Task: Create Card Card0000000272 in Board Board0000000068 in Workspace WS0000000023 in Trello. Create Card Card0000000273 in Board Board0000000069 in Workspace WS0000000023 in Trello. Create Card Card0000000274 in Board Board0000000069 in Workspace WS0000000023 in Trello. Create Card Card0000000275 in Board Board0000000069 in Workspace WS0000000023 in Trello. Create Card Card0000000276 in Board Board0000000069 in Workspace WS0000000023 in Trello
Action: Mouse moved to (419, 467)
Screenshot: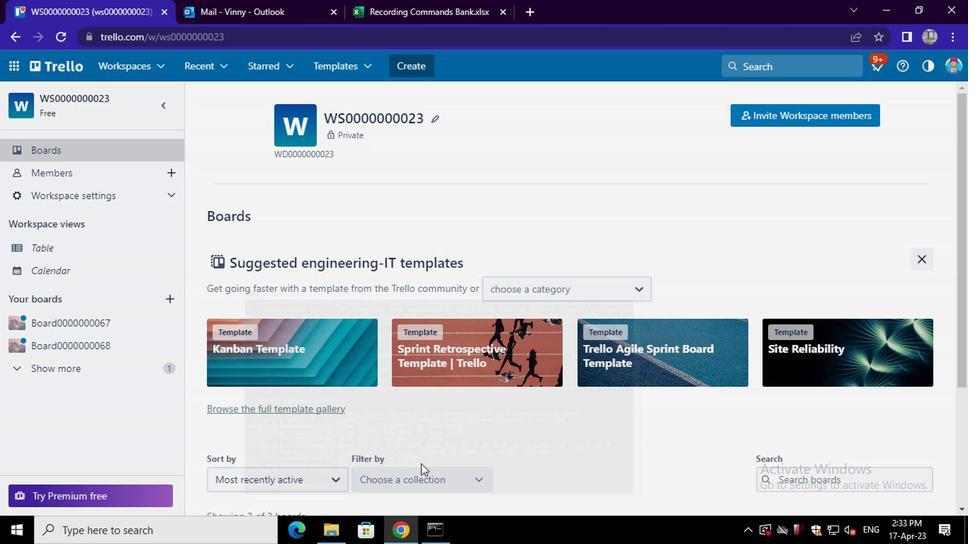 
Action: Mouse scrolled (419, 466) with delta (0, -1)
Screenshot: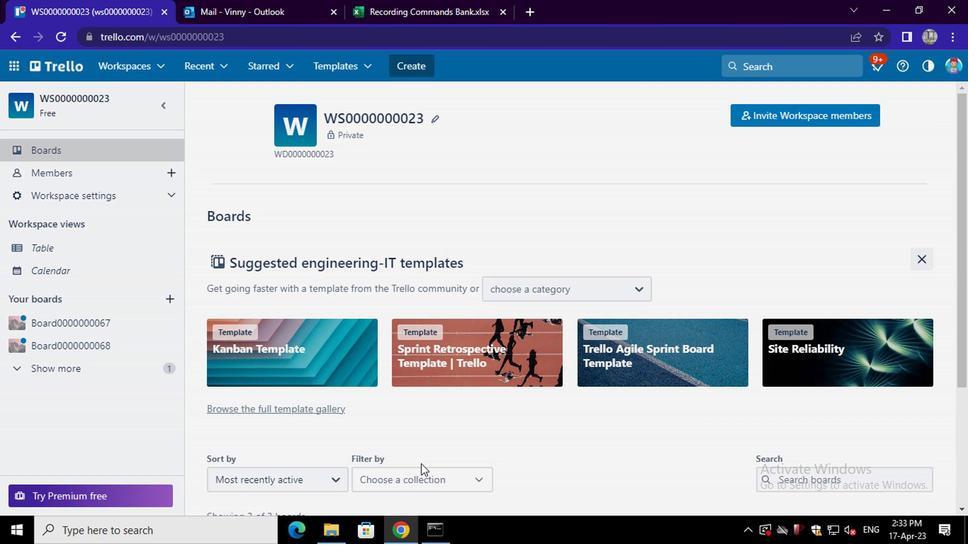 
Action: Mouse scrolled (419, 466) with delta (0, -1)
Screenshot: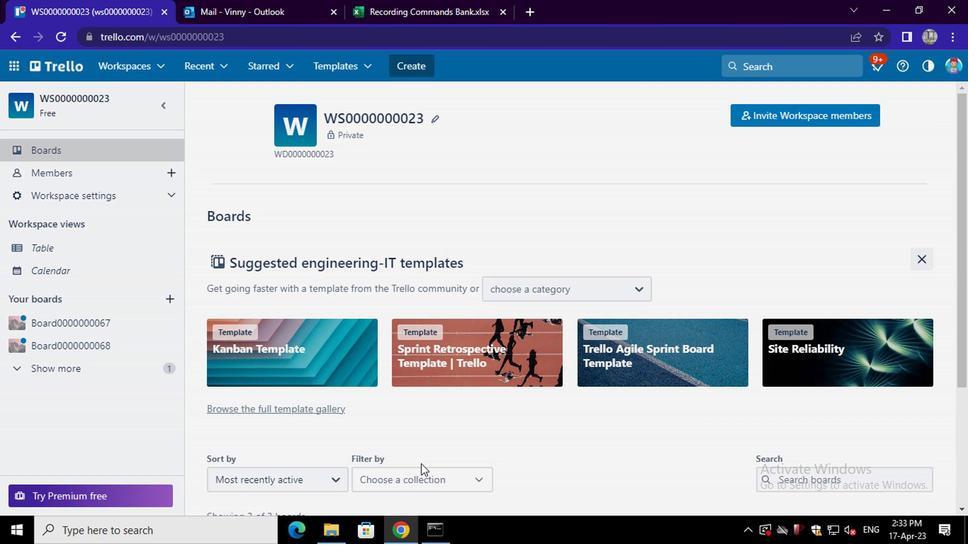 
Action: Mouse scrolled (419, 466) with delta (0, -1)
Screenshot: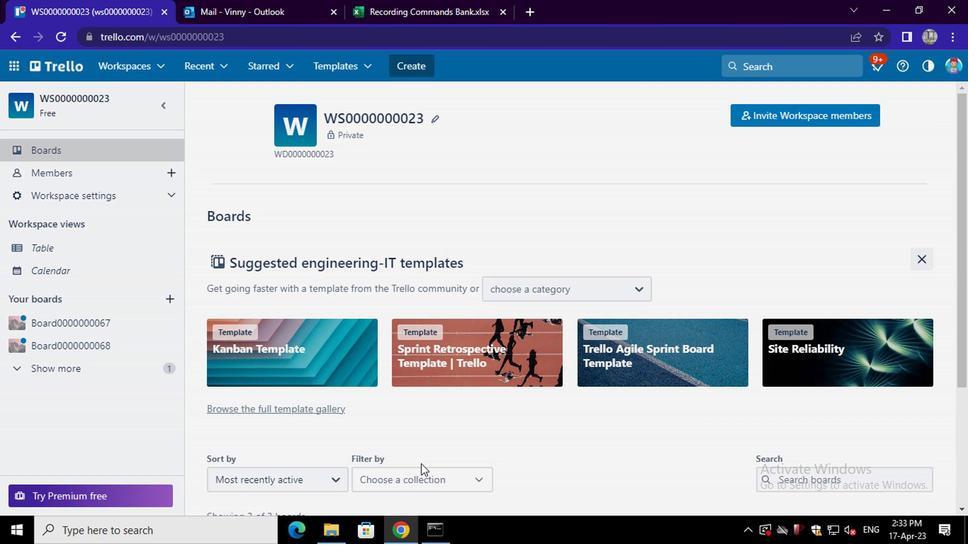 
Action: Mouse scrolled (419, 466) with delta (0, -1)
Screenshot: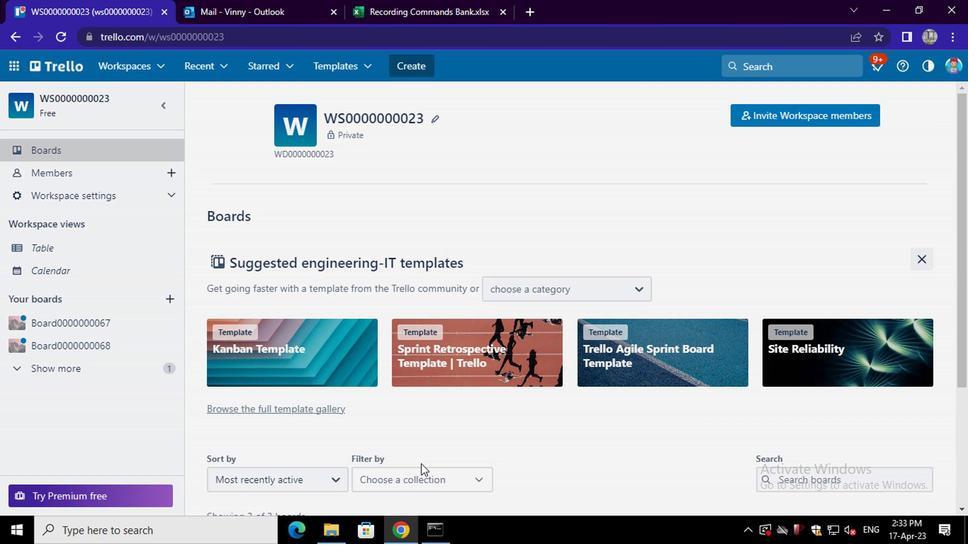 
Action: Mouse scrolled (419, 466) with delta (0, -1)
Screenshot: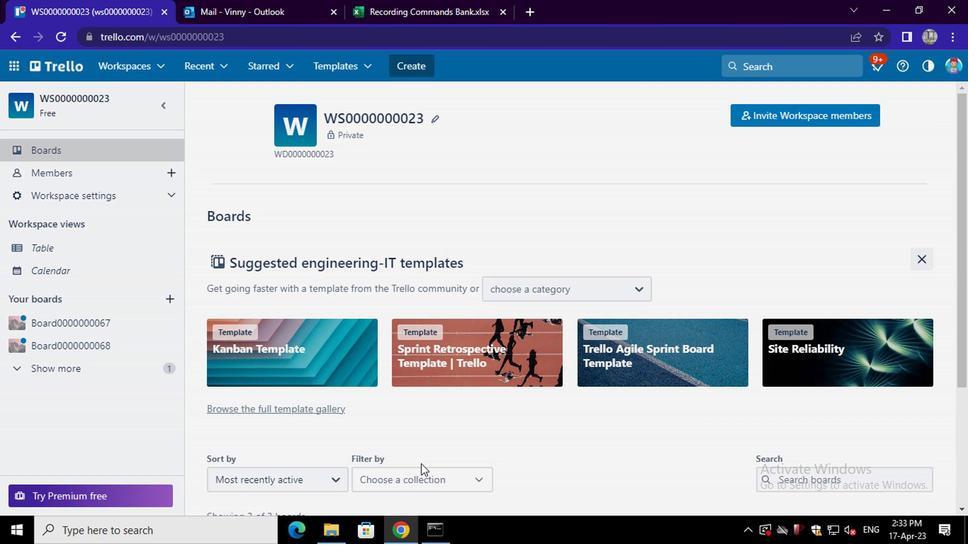 
Action: Mouse moved to (502, 413)
Screenshot: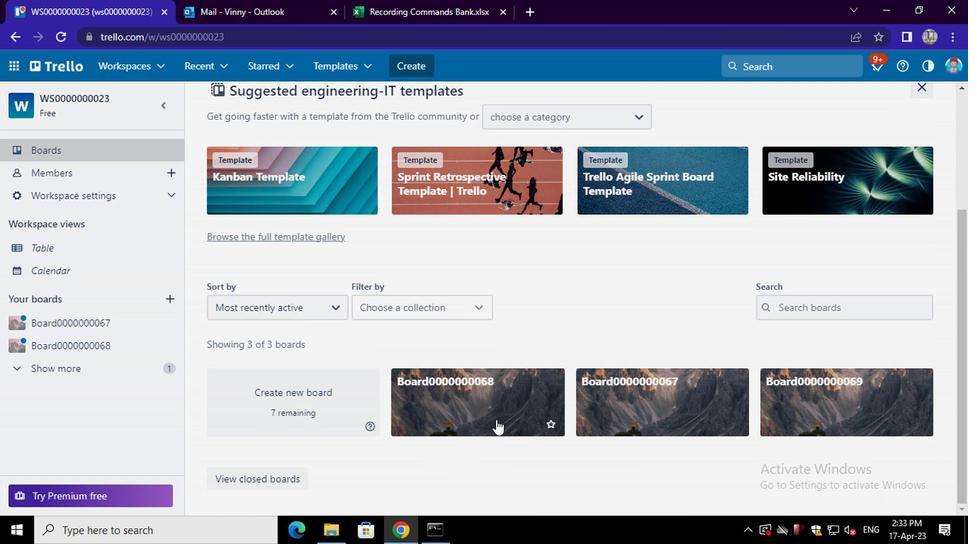 
Action: Mouse pressed left at (502, 413)
Screenshot: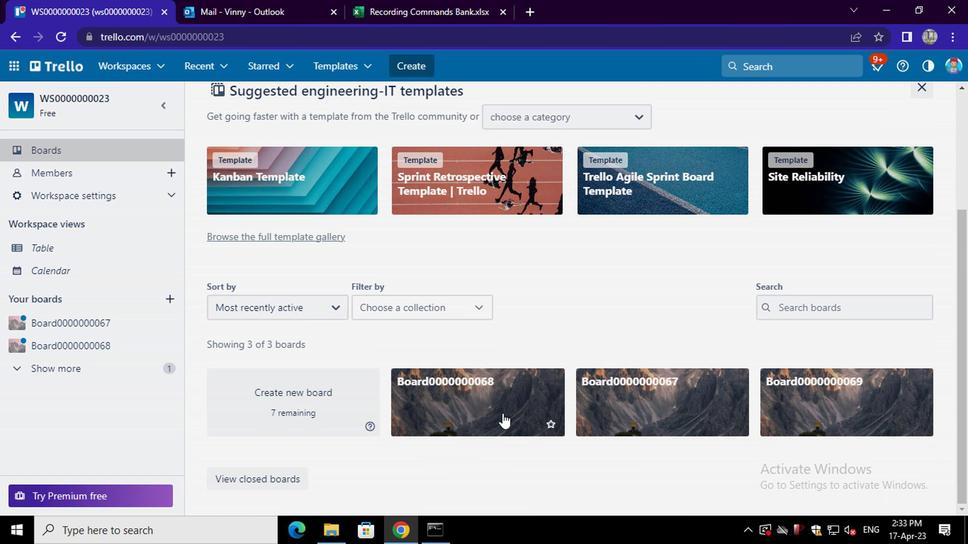 
Action: Mouse moved to (230, 233)
Screenshot: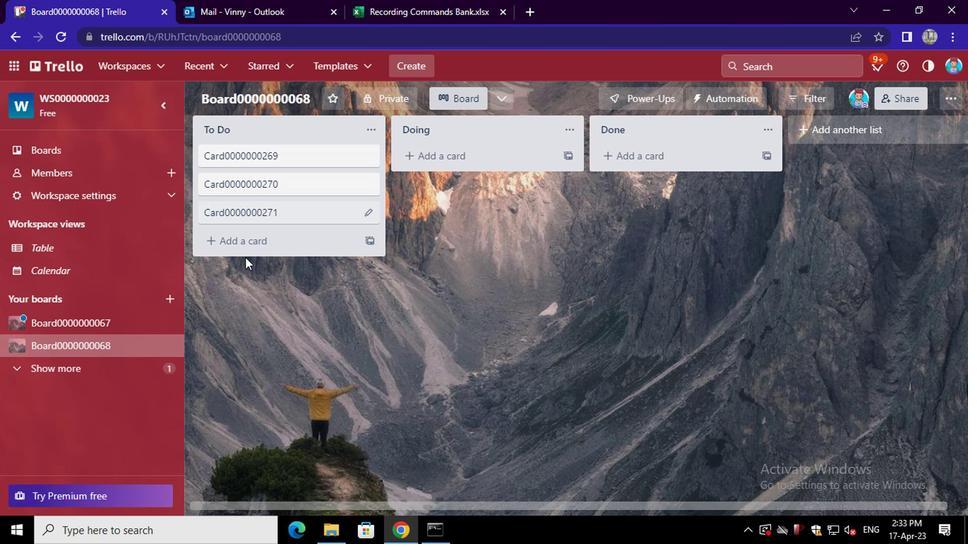 
Action: Mouse pressed left at (230, 233)
Screenshot: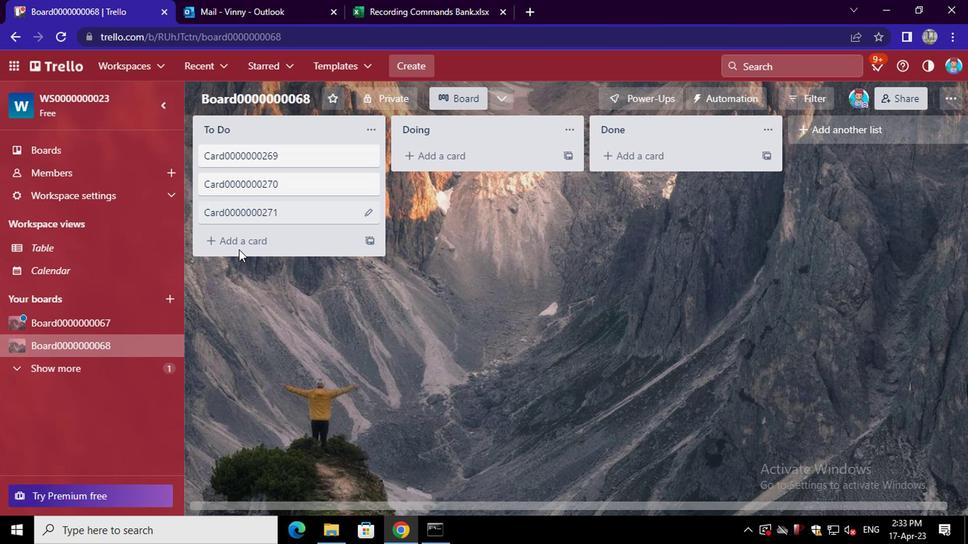 
Action: Mouse moved to (233, 243)
Screenshot: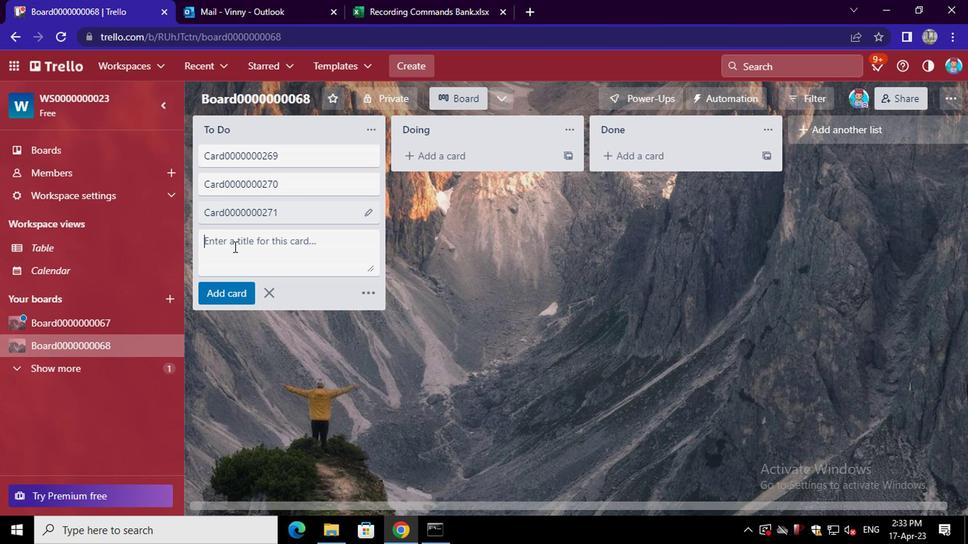 
Action: Mouse pressed left at (233, 243)
Screenshot: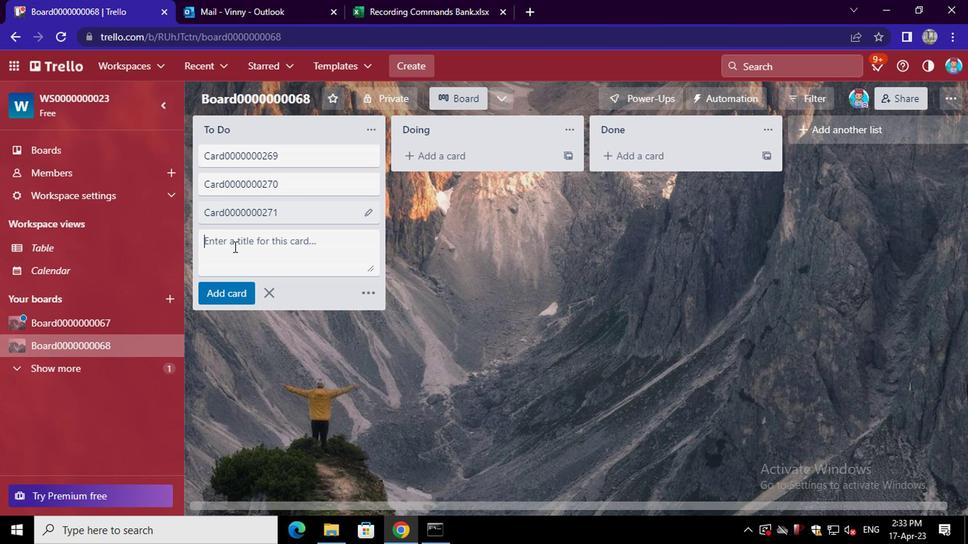 
Action: Key pressed <Key.shift>CARD0000000272
Screenshot: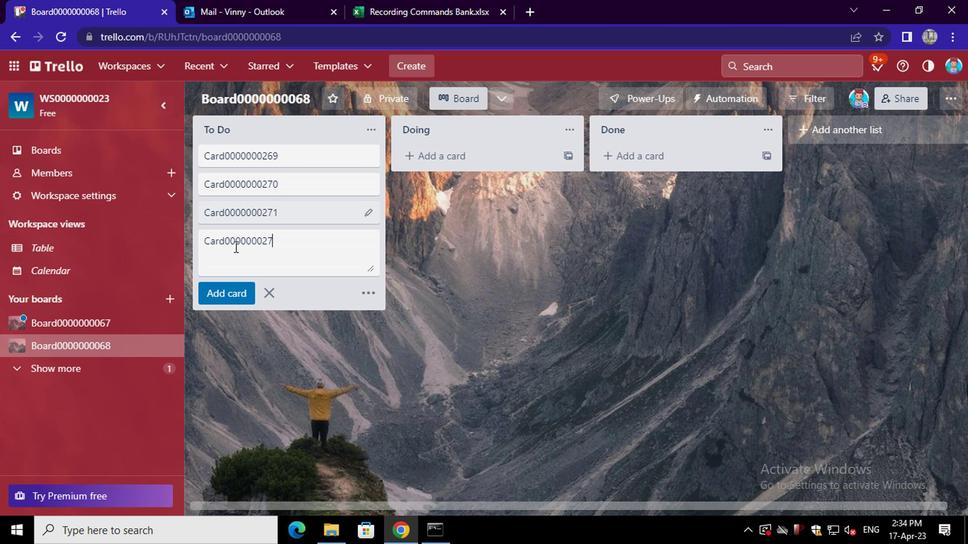 
Action: Mouse moved to (228, 282)
Screenshot: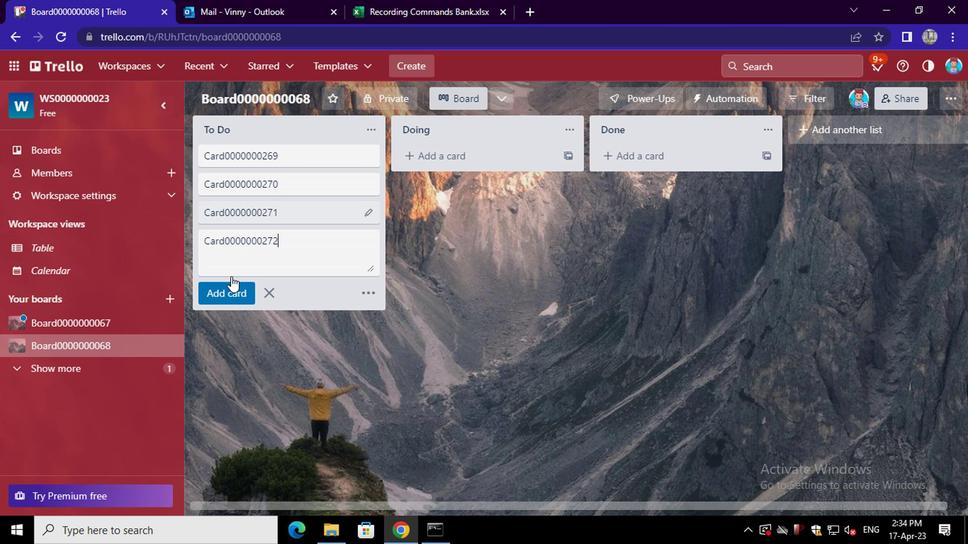 
Action: Mouse pressed left at (228, 282)
Screenshot: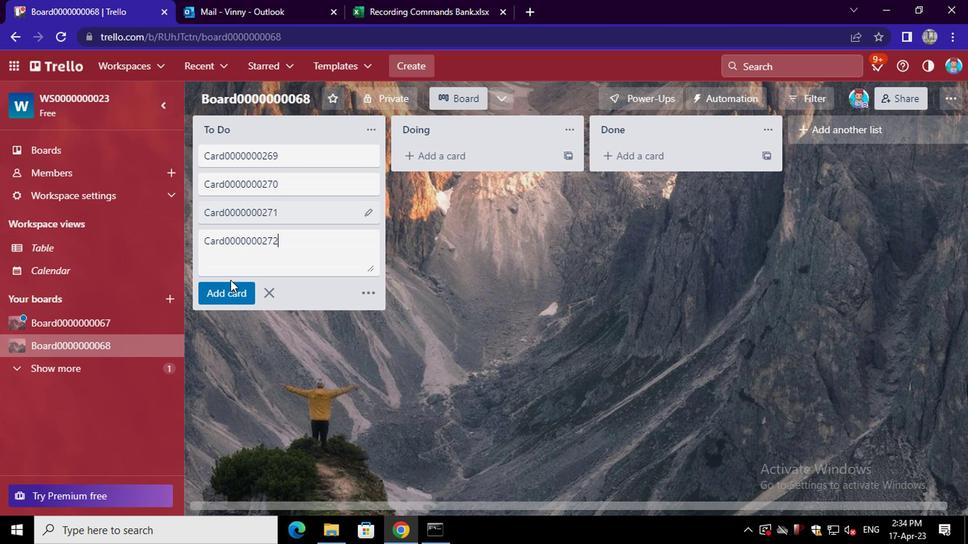 
Action: Mouse moved to (54, 141)
Screenshot: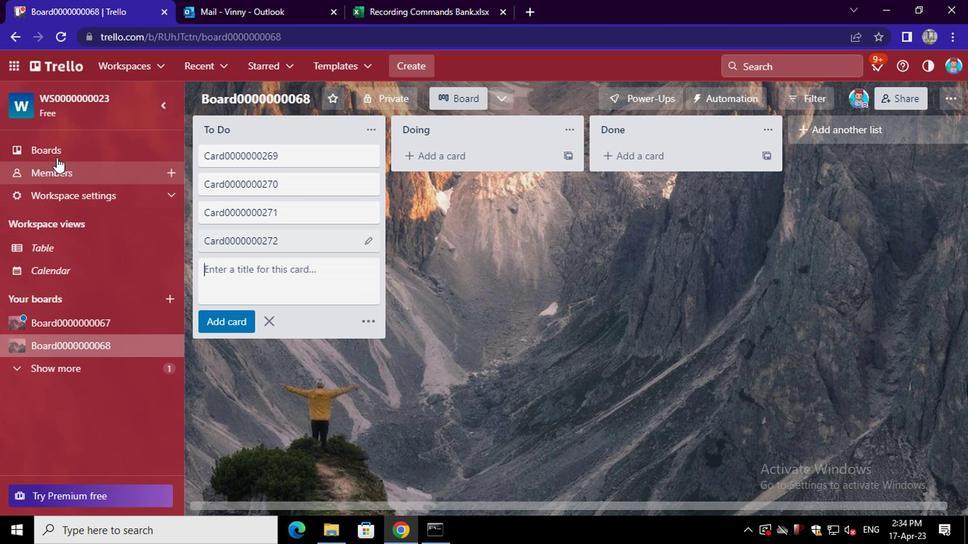 
Action: Mouse pressed left at (54, 141)
Screenshot: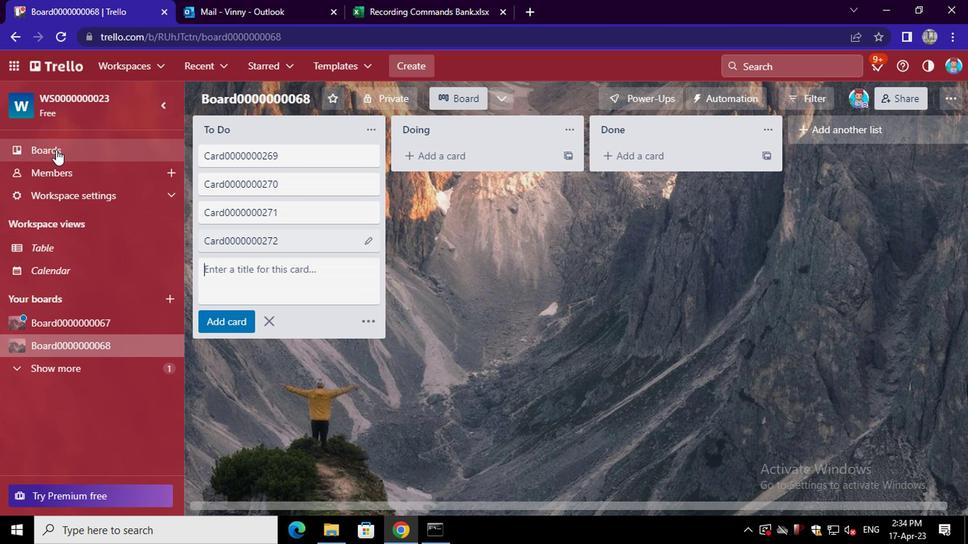 
Action: Mouse moved to (547, 345)
Screenshot: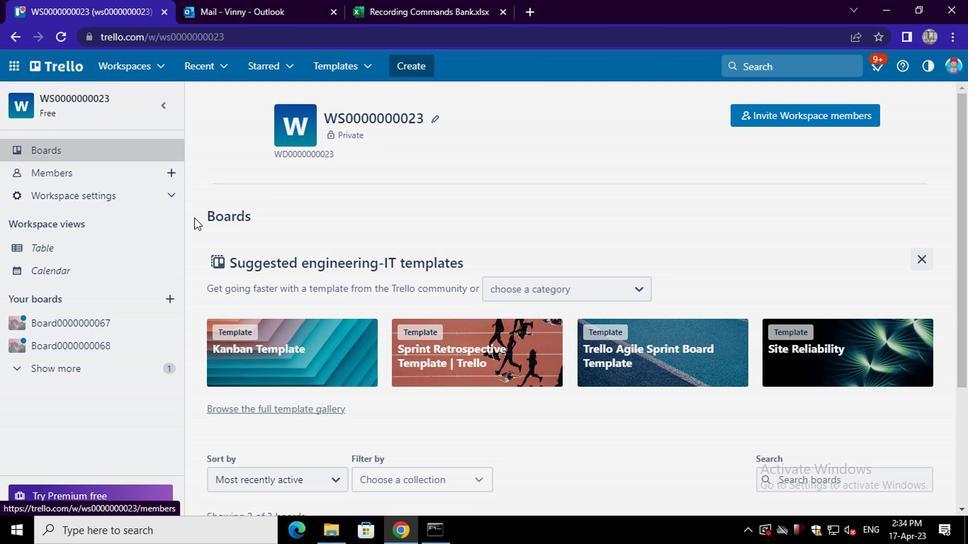 
Action: Mouse scrolled (547, 344) with delta (0, -1)
Screenshot: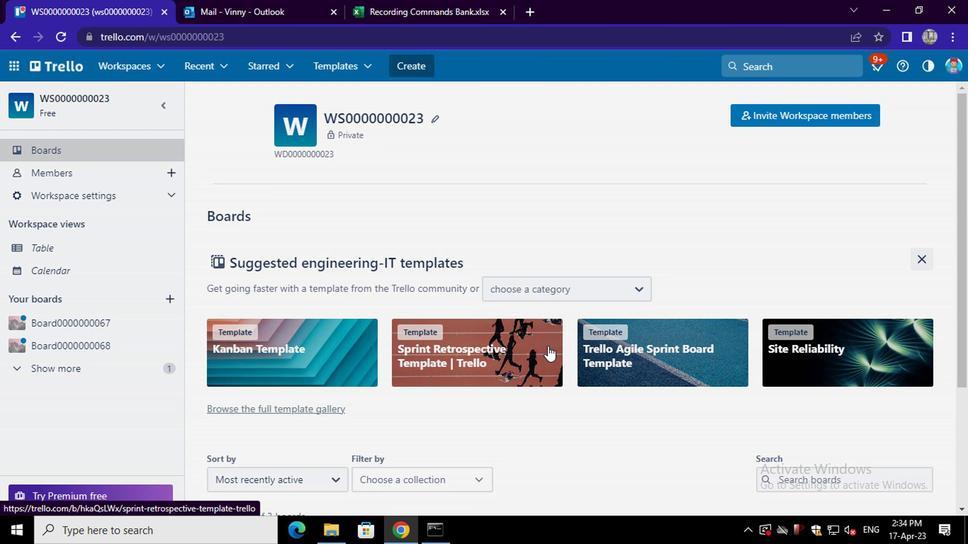 
Action: Mouse scrolled (547, 344) with delta (0, -1)
Screenshot: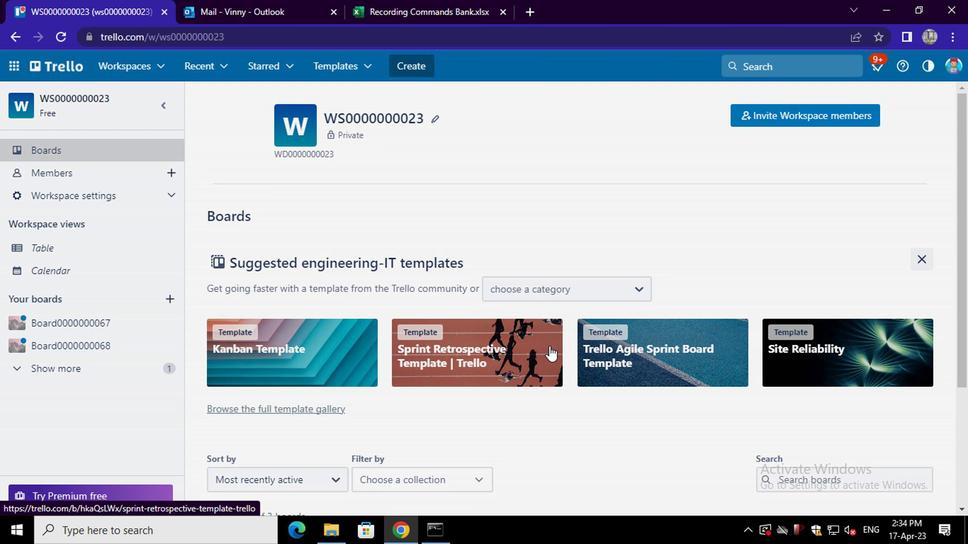 
Action: Mouse scrolled (547, 344) with delta (0, -1)
Screenshot: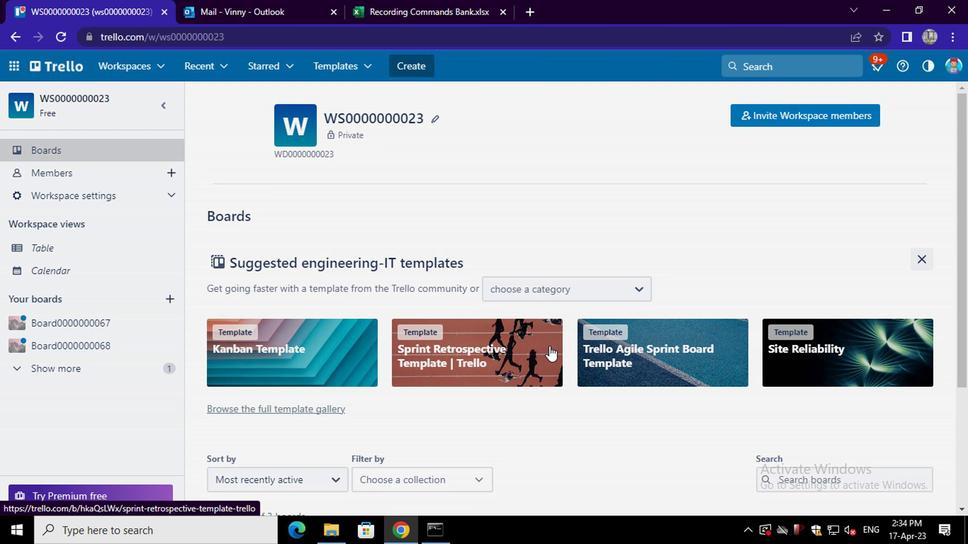 
Action: Mouse scrolled (547, 344) with delta (0, -1)
Screenshot: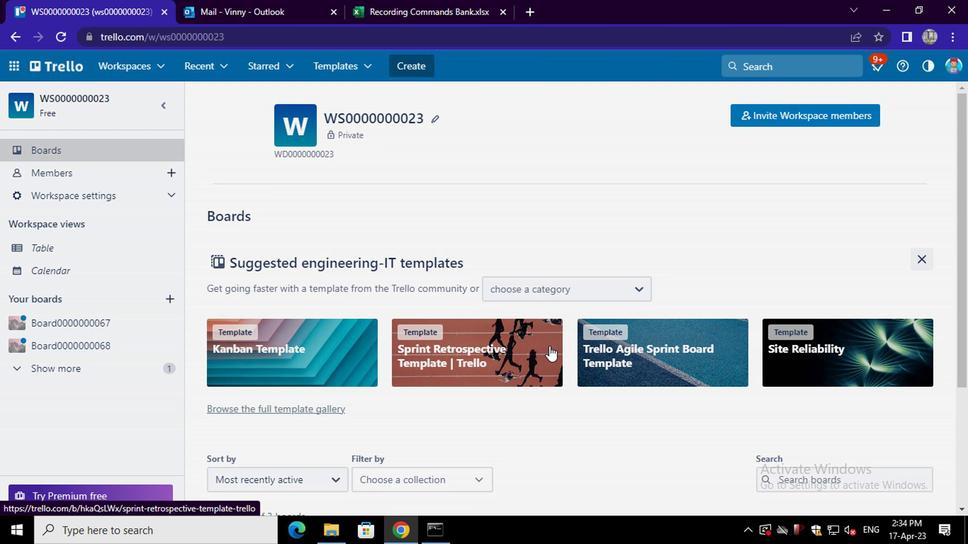 
Action: Mouse scrolled (547, 344) with delta (0, -1)
Screenshot: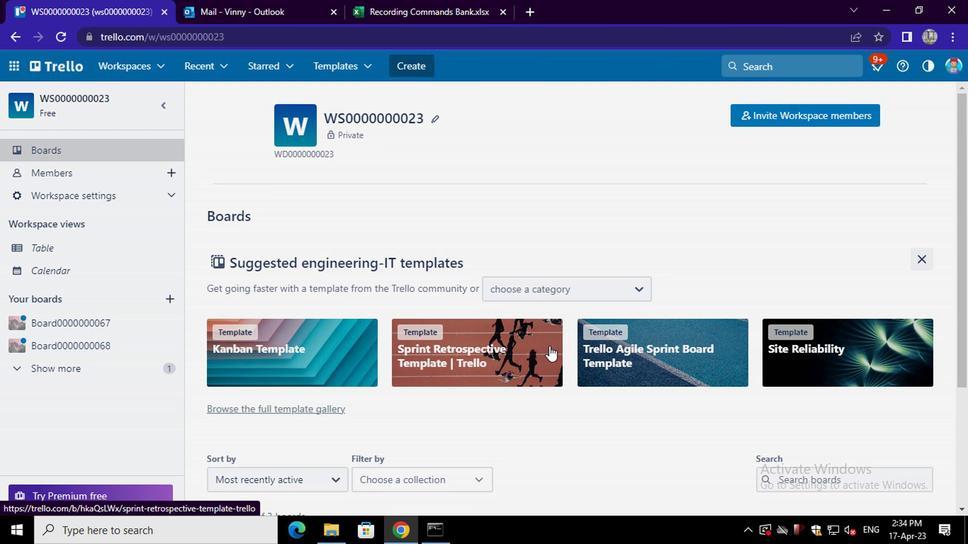 
Action: Mouse scrolled (547, 344) with delta (0, -1)
Screenshot: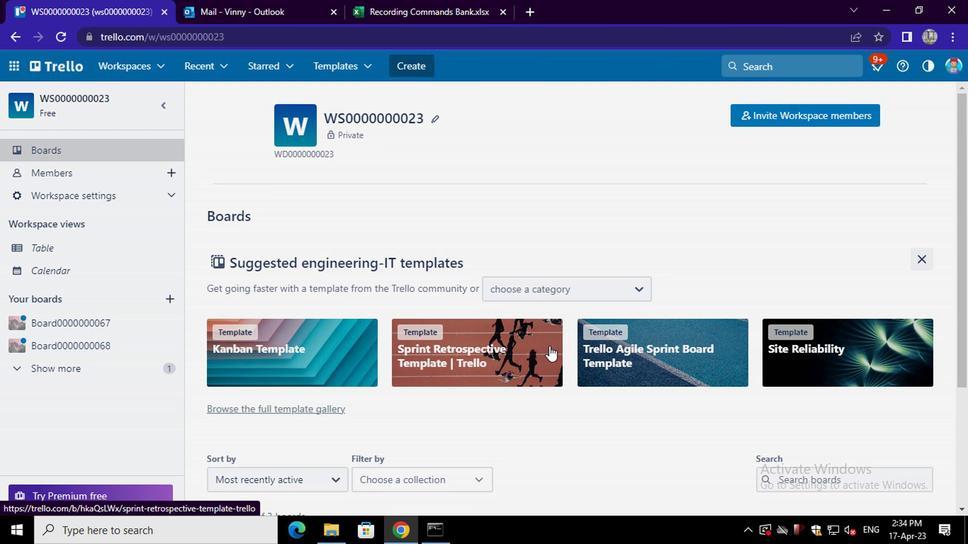 
Action: Mouse scrolled (547, 344) with delta (0, -1)
Screenshot: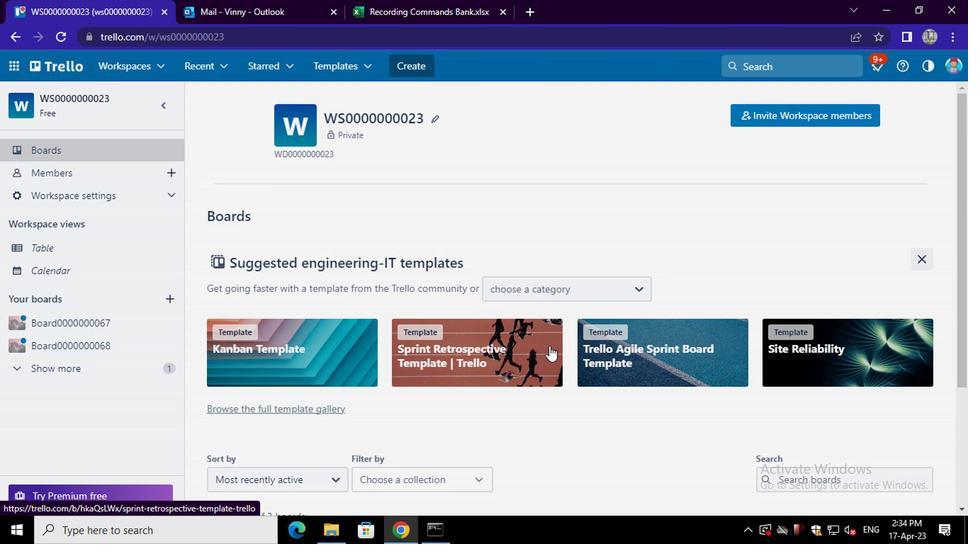 
Action: Mouse moved to (818, 399)
Screenshot: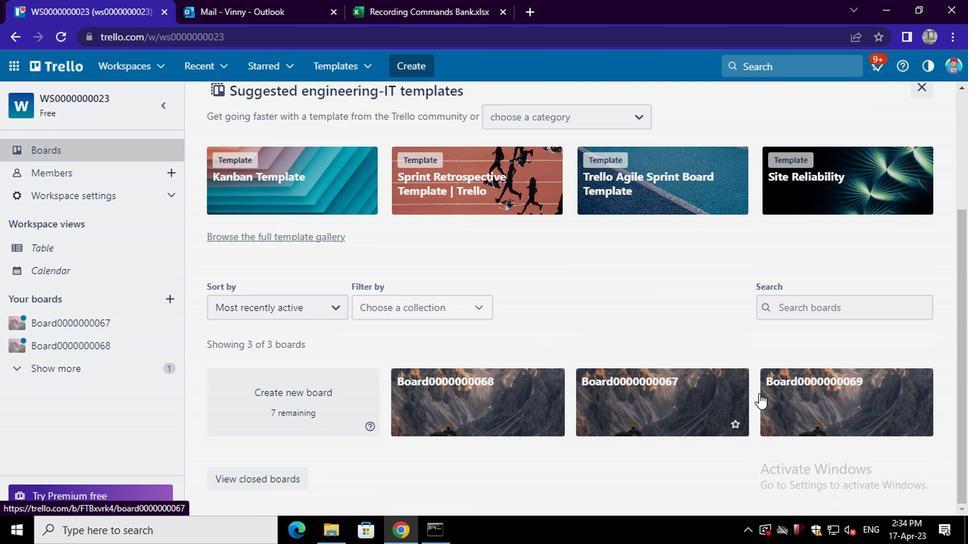 
Action: Mouse pressed left at (818, 399)
Screenshot: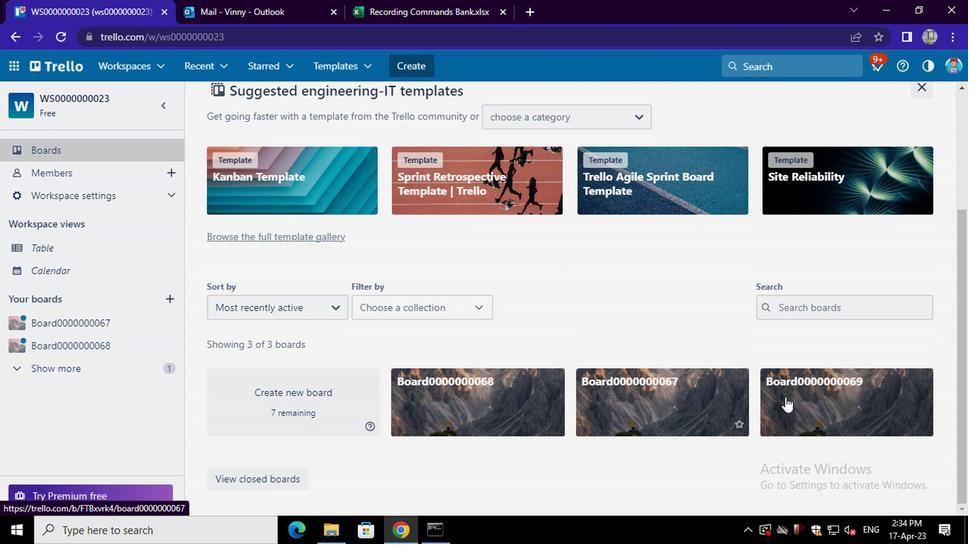 
Action: Mouse moved to (252, 189)
Screenshot: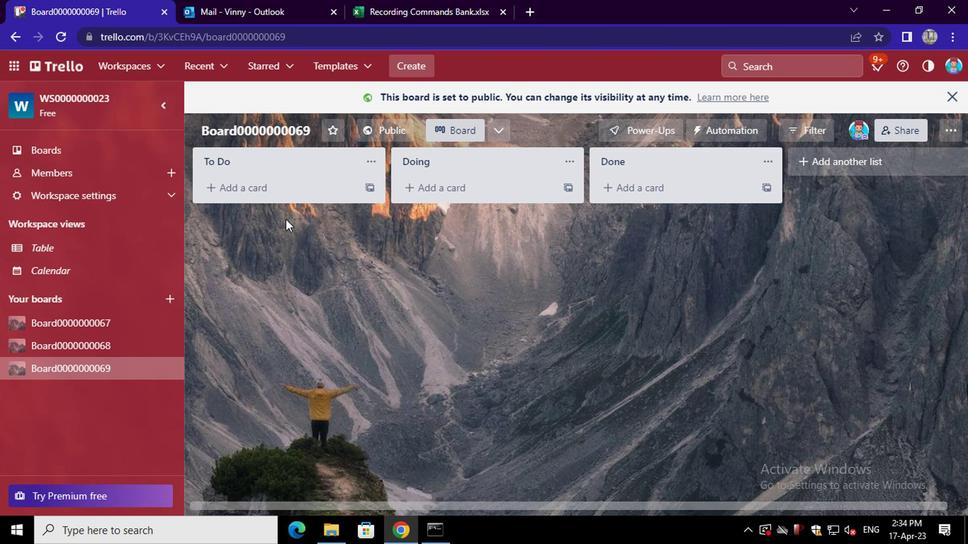 
Action: Mouse pressed left at (252, 189)
Screenshot: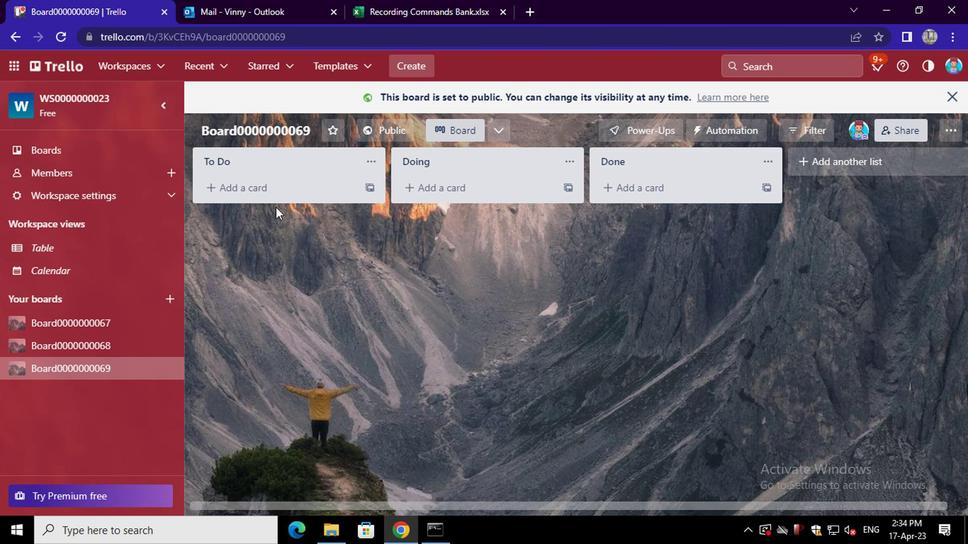 
Action: Mouse moved to (253, 188)
Screenshot: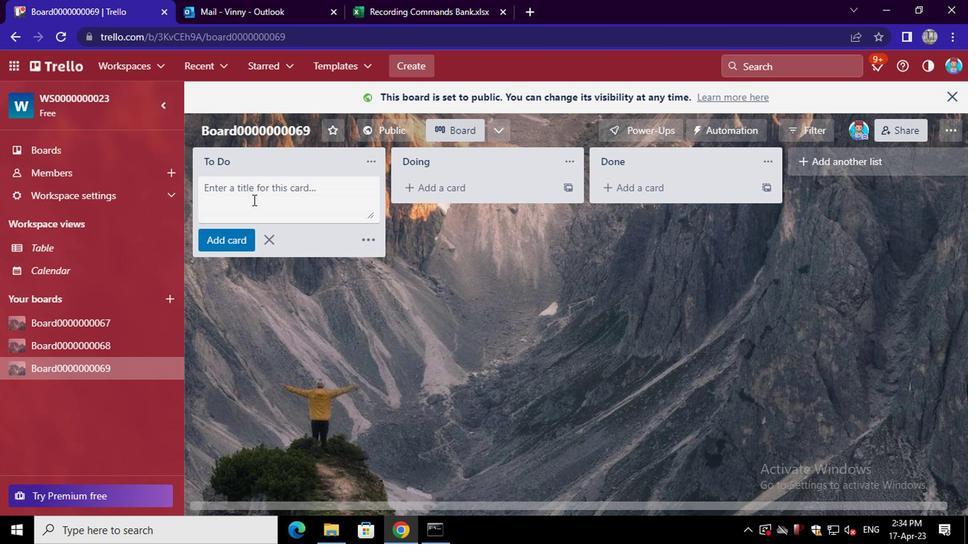 
Action: Mouse pressed left at (253, 188)
Screenshot: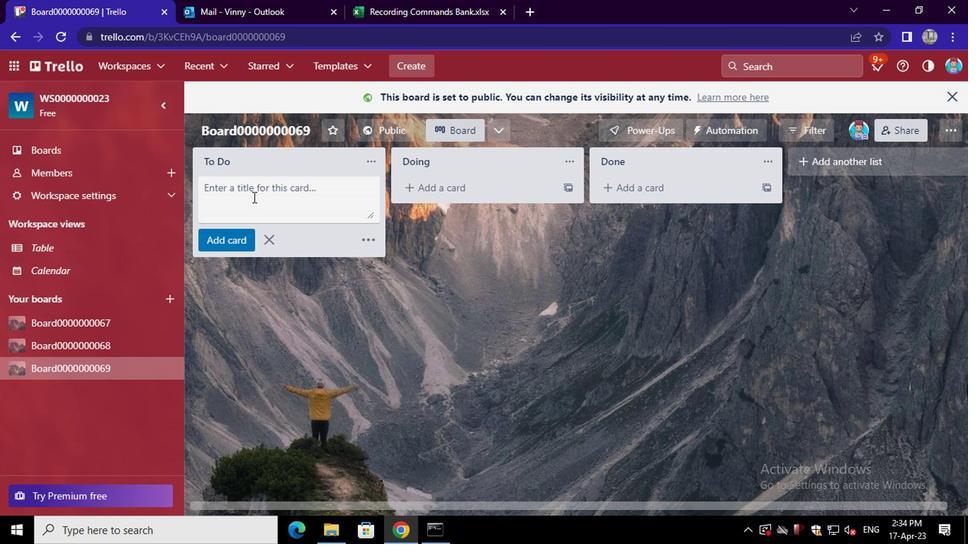 
Action: Key pressed <Key.shift>CARD0000000273
Screenshot: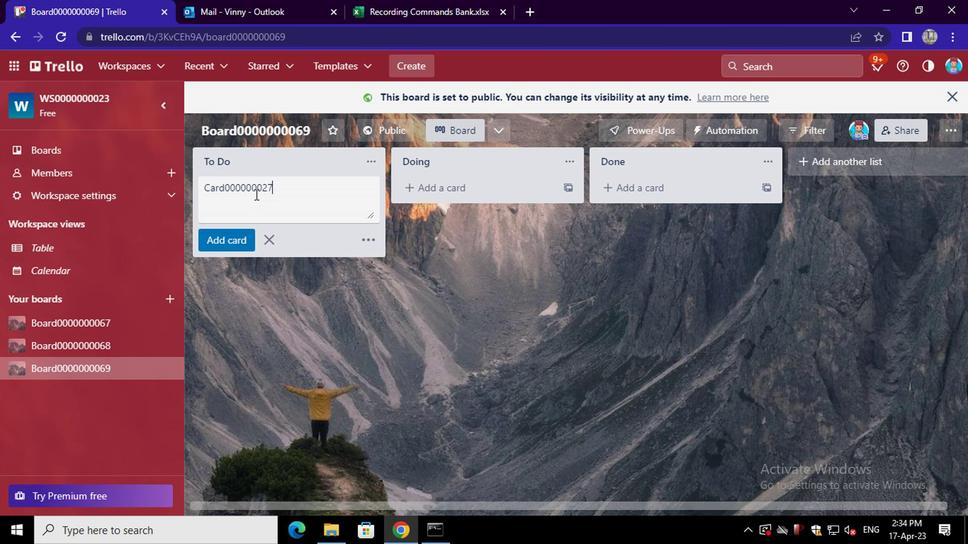 
Action: Mouse moved to (234, 239)
Screenshot: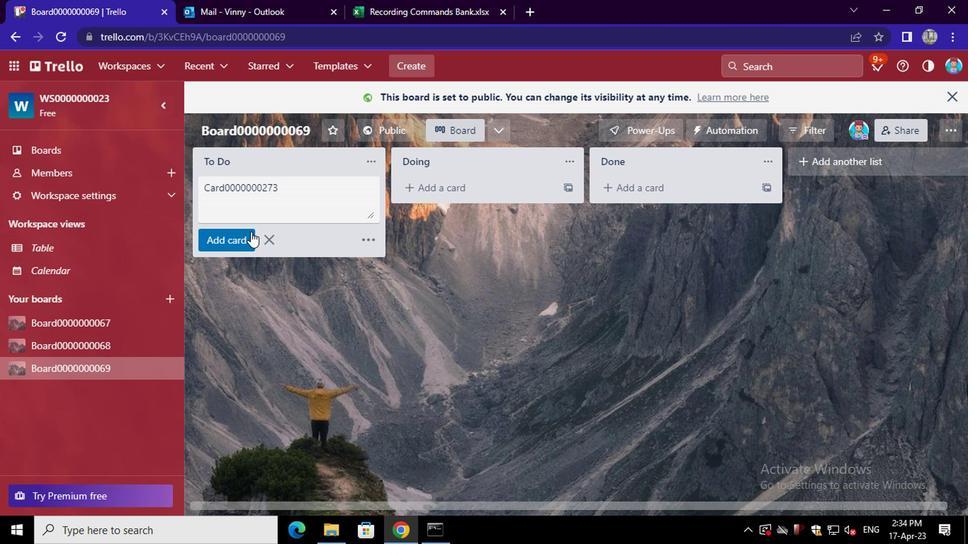 
Action: Mouse pressed left at (234, 239)
Screenshot: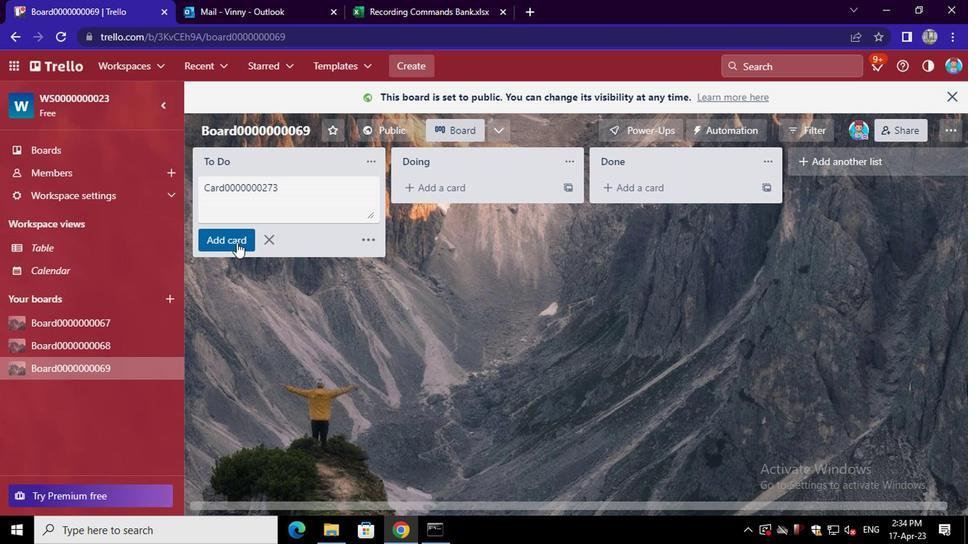 
Action: Mouse moved to (228, 216)
Screenshot: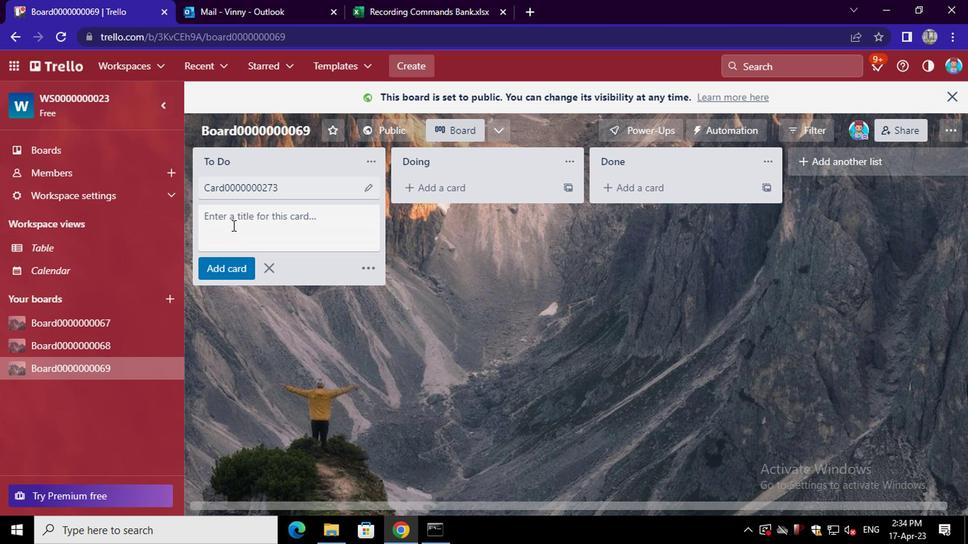 
Action: Mouse pressed left at (228, 216)
Screenshot: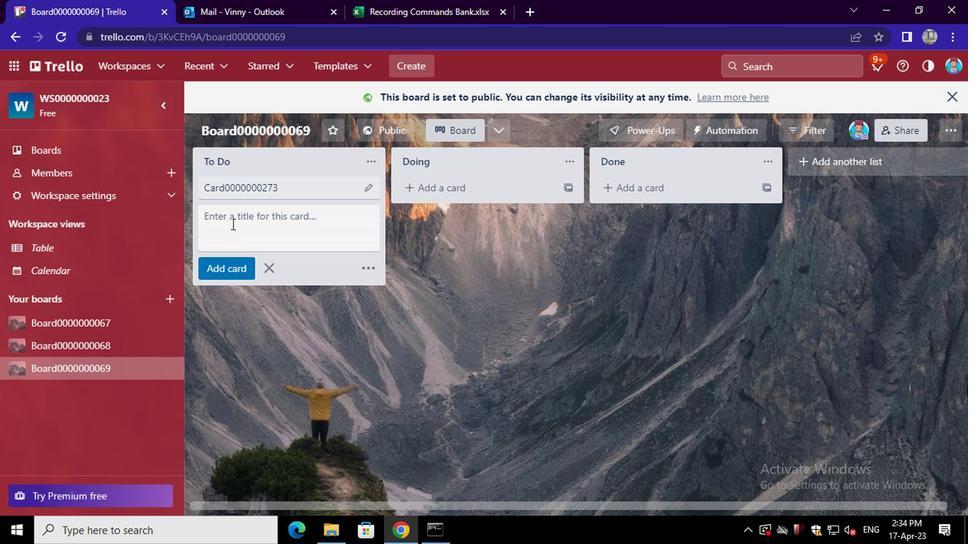 
Action: Key pressed C<Key.backspace><Key.shift>CARD0000000274
Screenshot: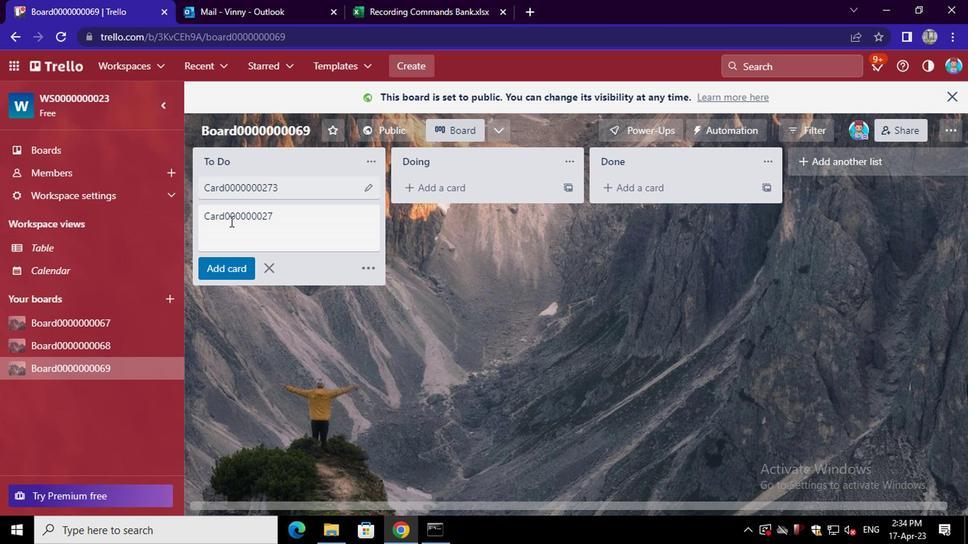 
Action: Mouse moved to (226, 261)
Screenshot: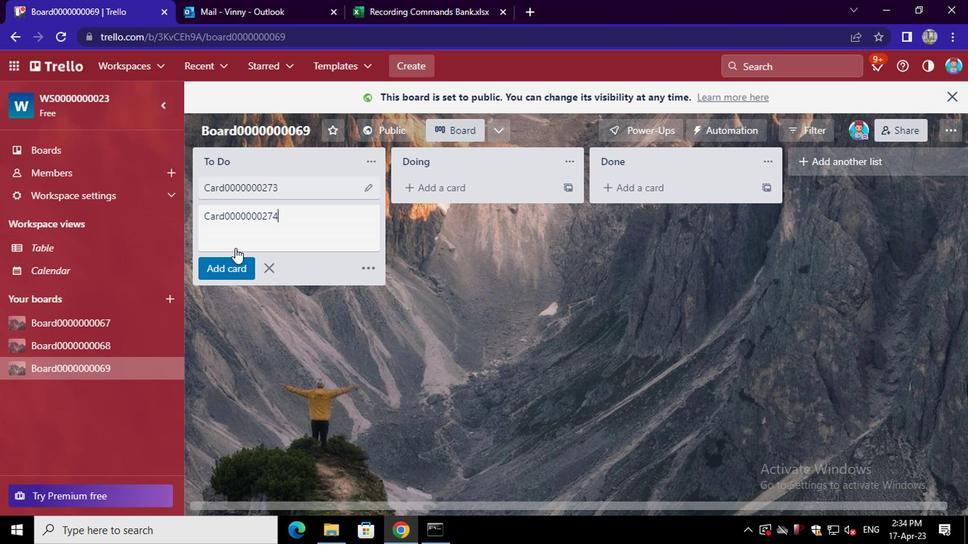 
Action: Mouse pressed left at (226, 261)
Screenshot: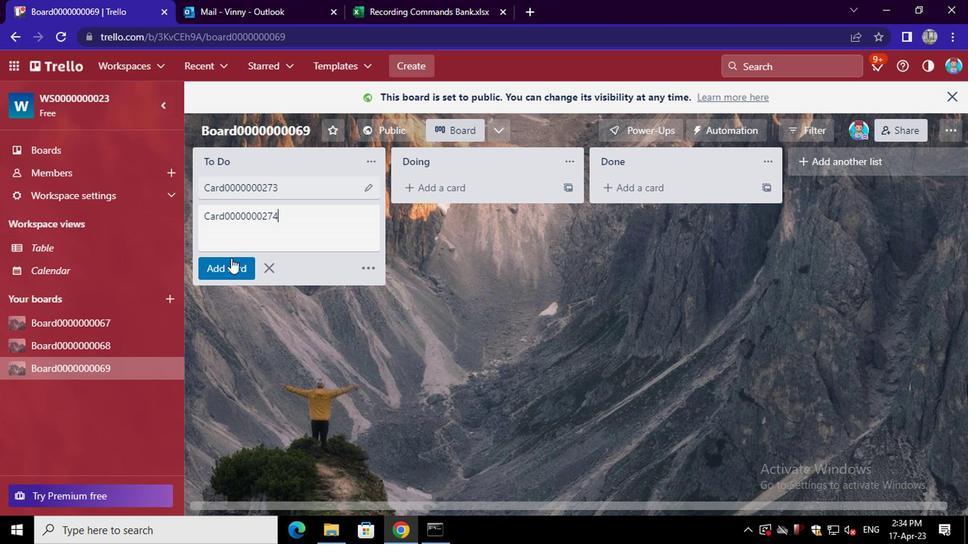 
Action: Mouse moved to (234, 244)
Screenshot: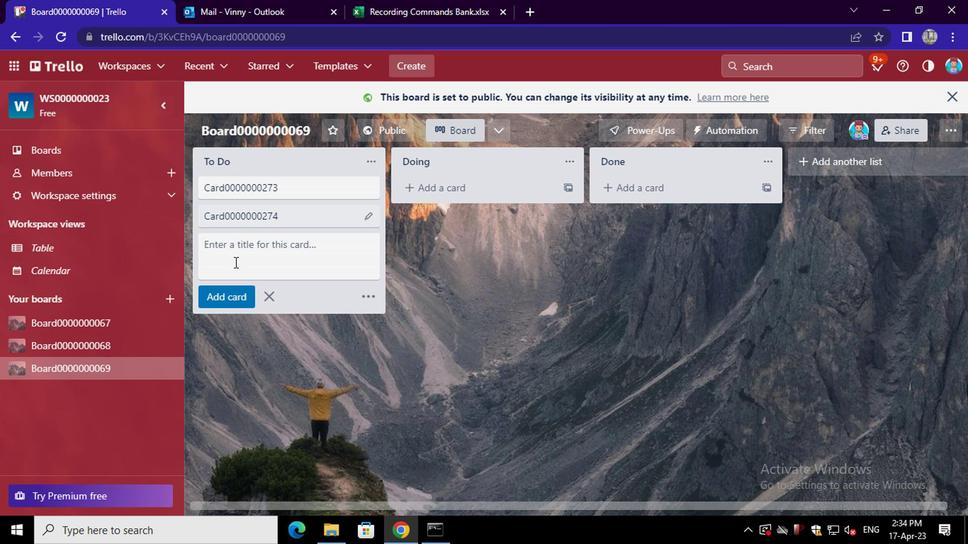 
Action: Mouse pressed left at (234, 244)
Screenshot: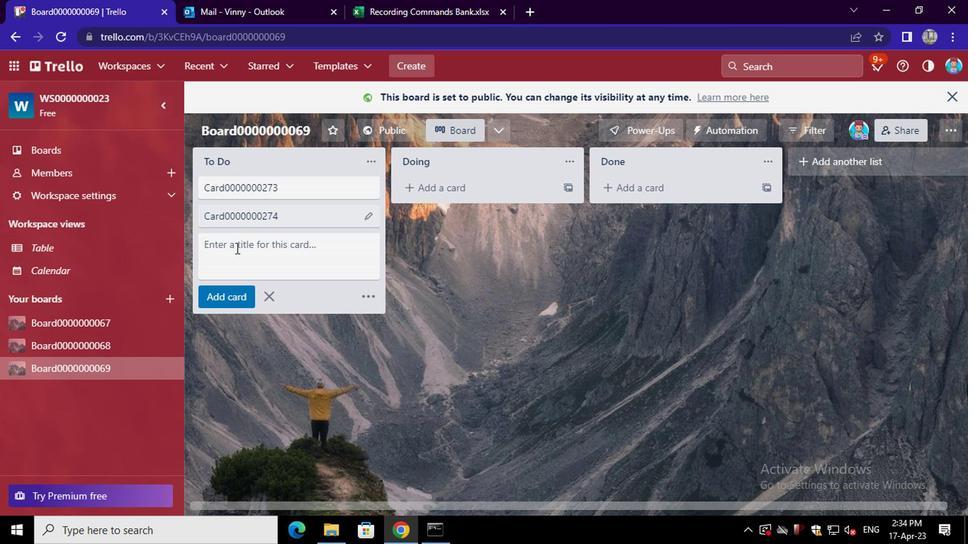 
Action: Key pressed <Key.shift>CARD0000000275
Screenshot: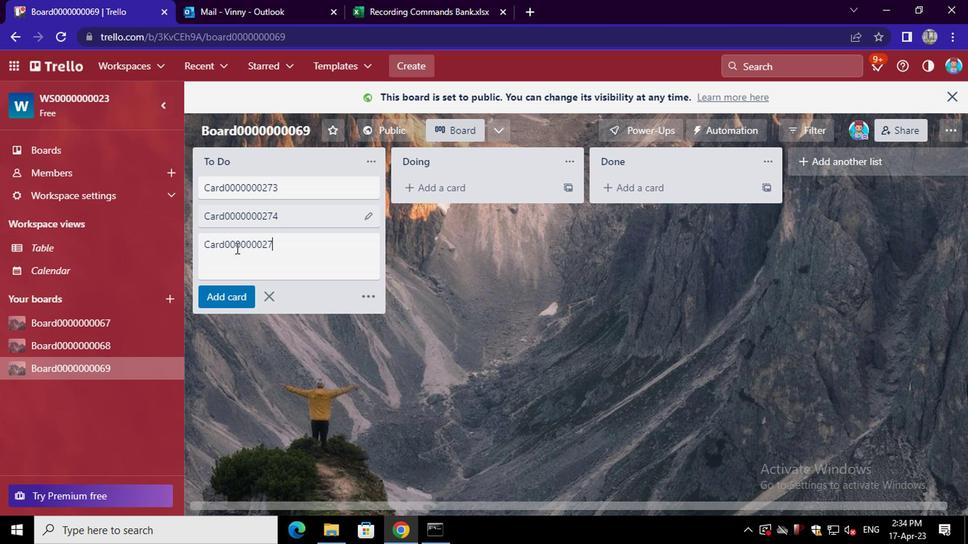 
Action: Mouse moved to (221, 294)
Screenshot: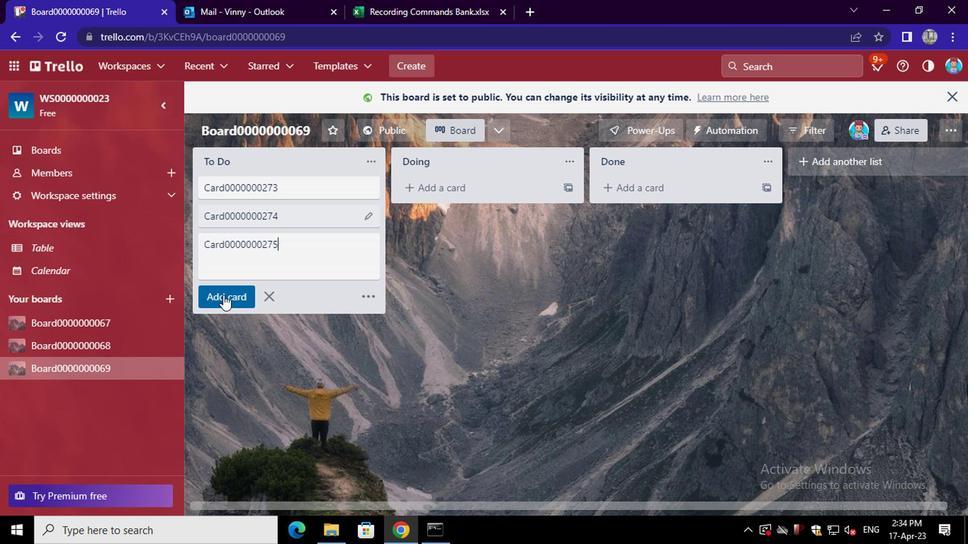 
Action: Mouse pressed left at (221, 294)
Screenshot: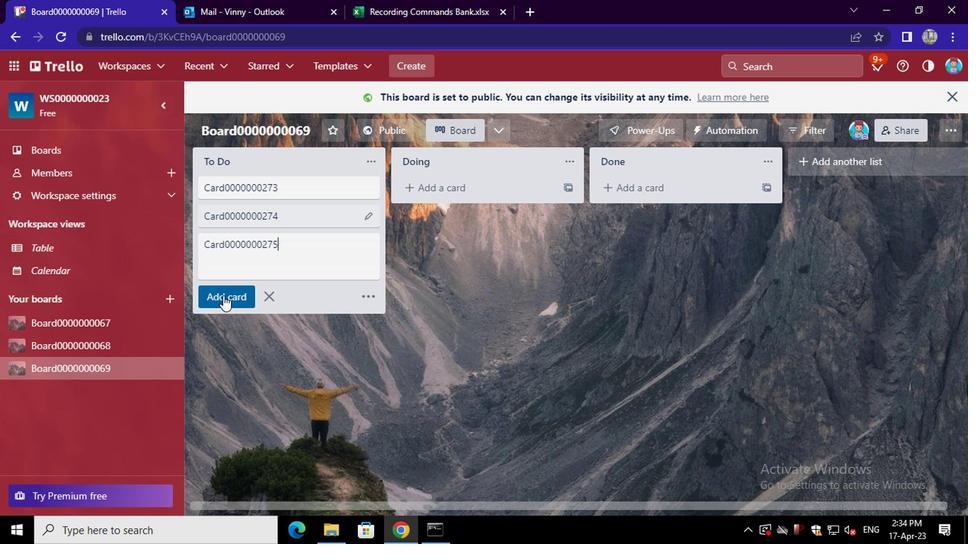 
Action: Mouse moved to (232, 277)
Screenshot: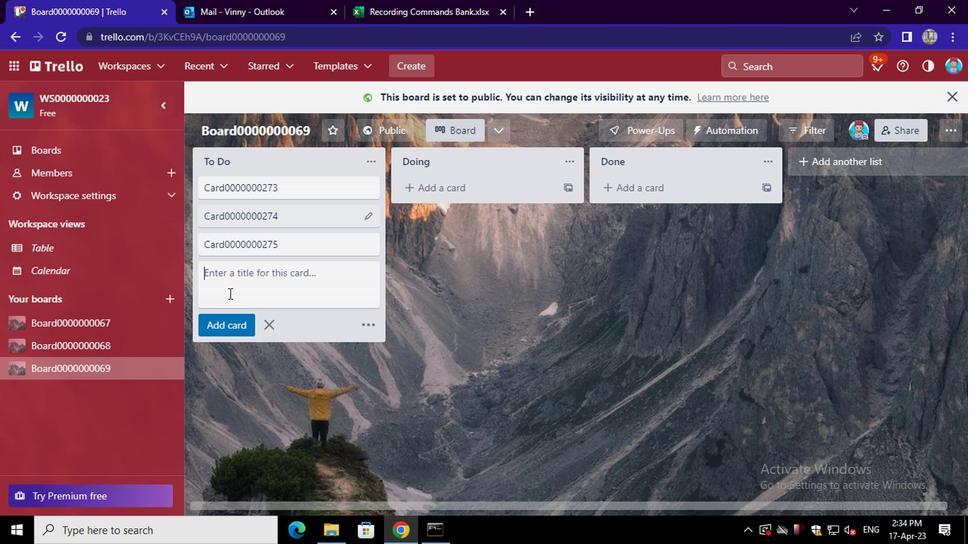 
Action: Mouse pressed left at (232, 277)
Screenshot: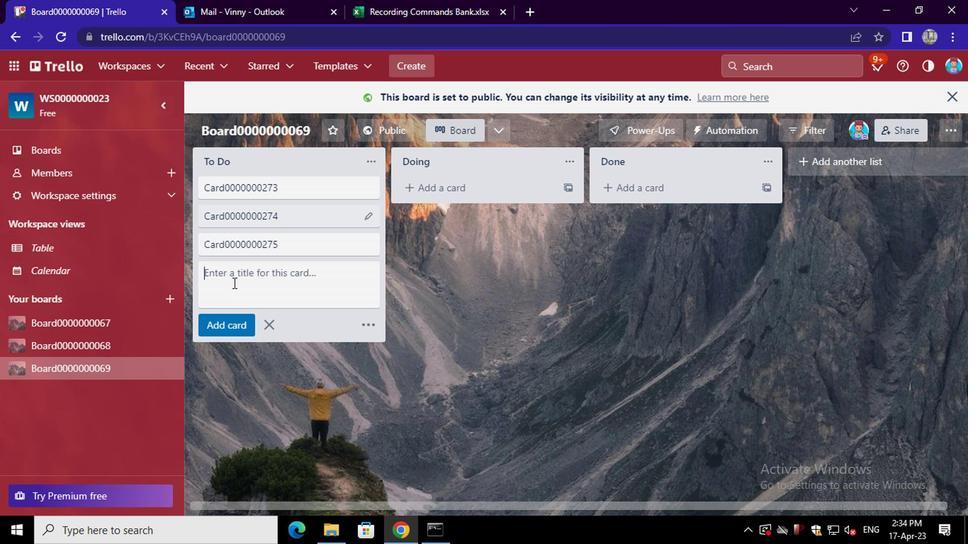 
Action: Key pressed <Key.shift>CARD0000000276
Screenshot: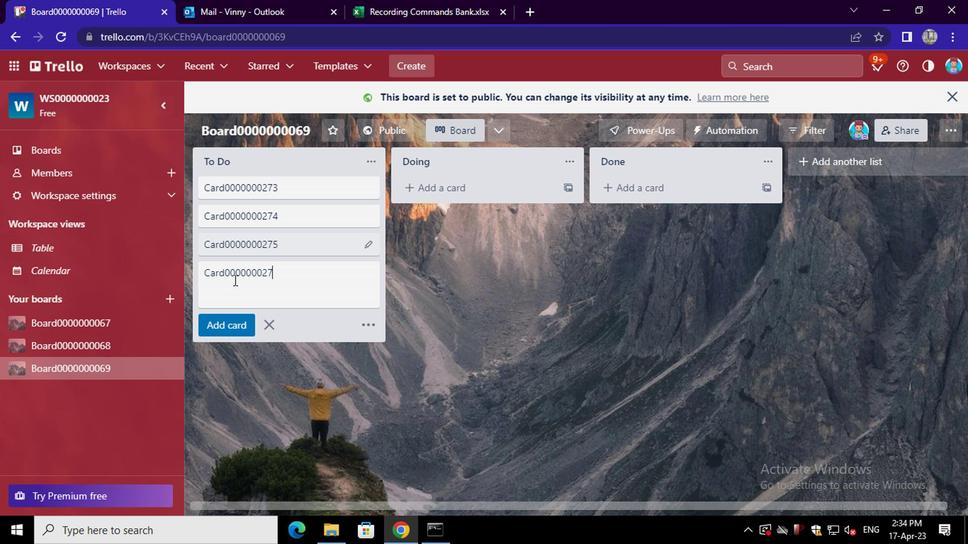 
Action: Mouse moved to (233, 324)
Screenshot: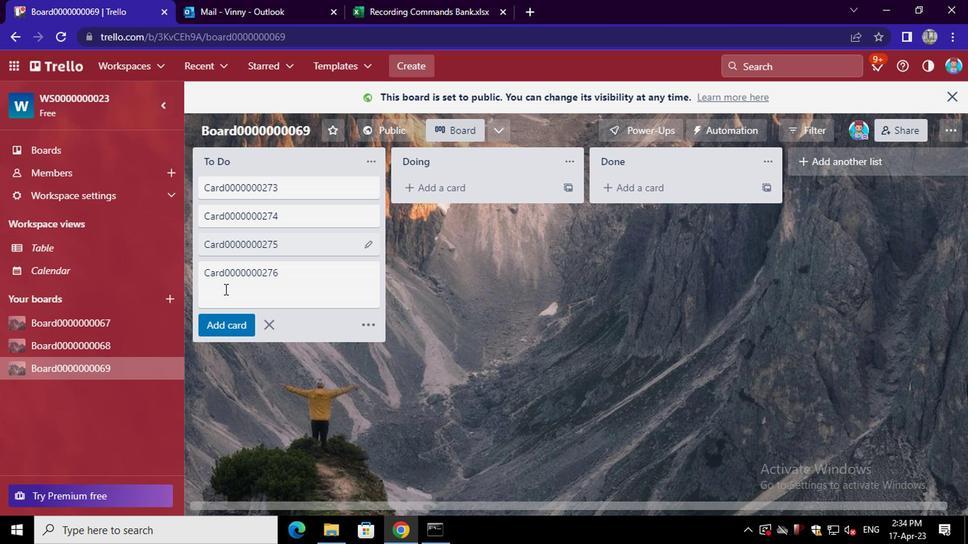 
Action: Mouse pressed left at (233, 324)
Screenshot: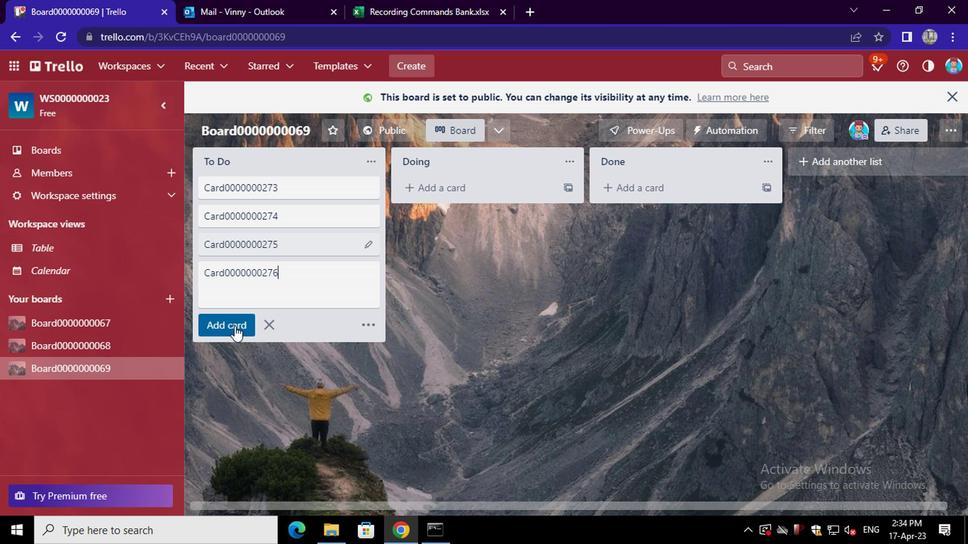 
